 Task: Add a condition where "Channel Is not Facebook Post" in unsolved tickets in your groups.
Action: Mouse moved to (111, 394)
Screenshot: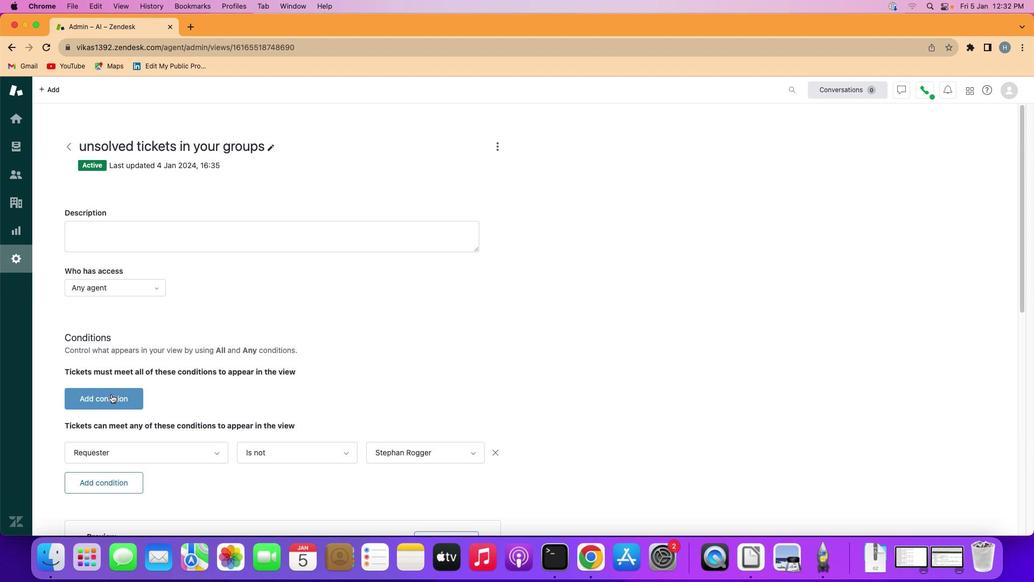 
Action: Mouse pressed left at (111, 394)
Screenshot: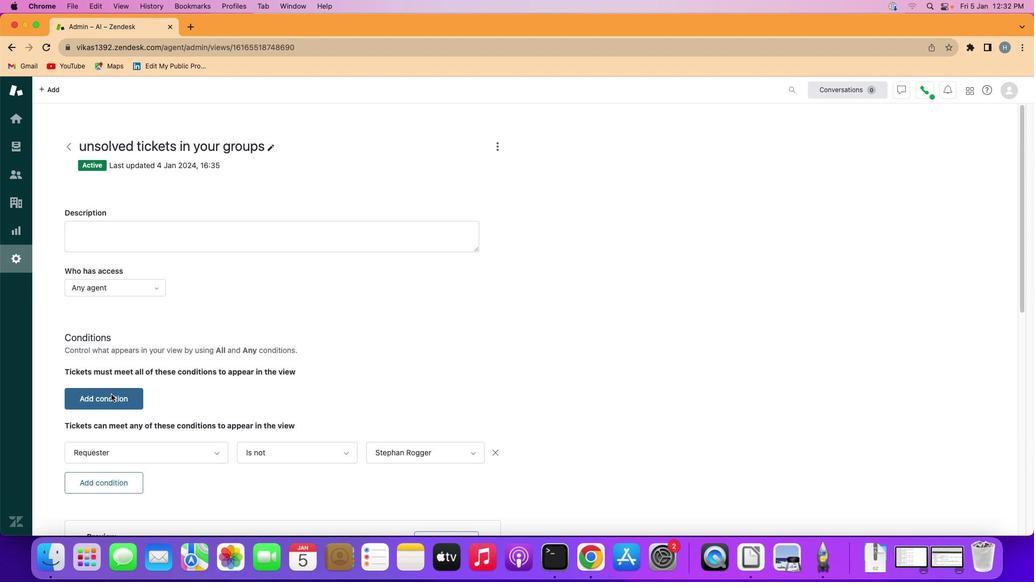 
Action: Mouse moved to (133, 395)
Screenshot: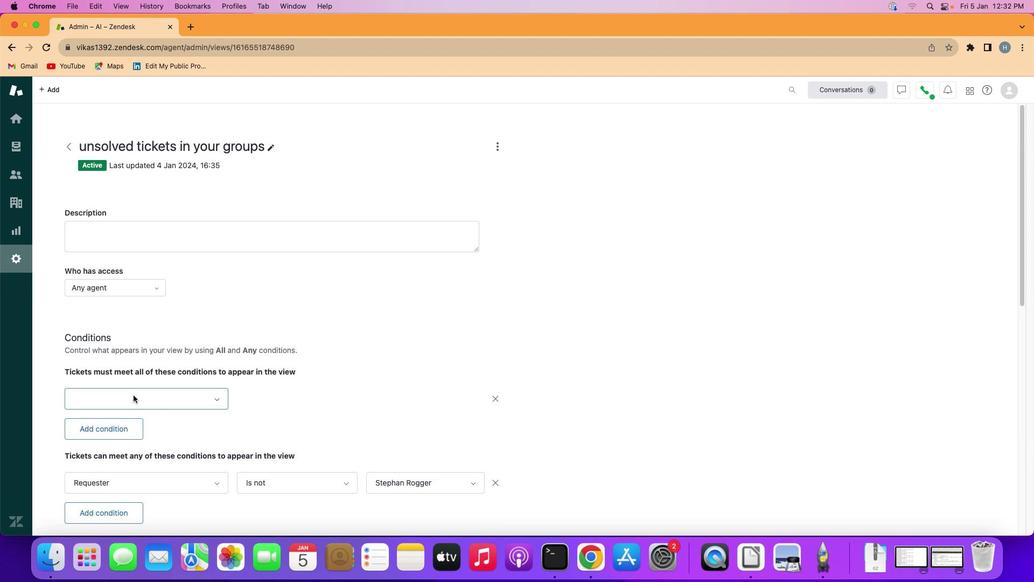 
Action: Mouse pressed left at (133, 395)
Screenshot: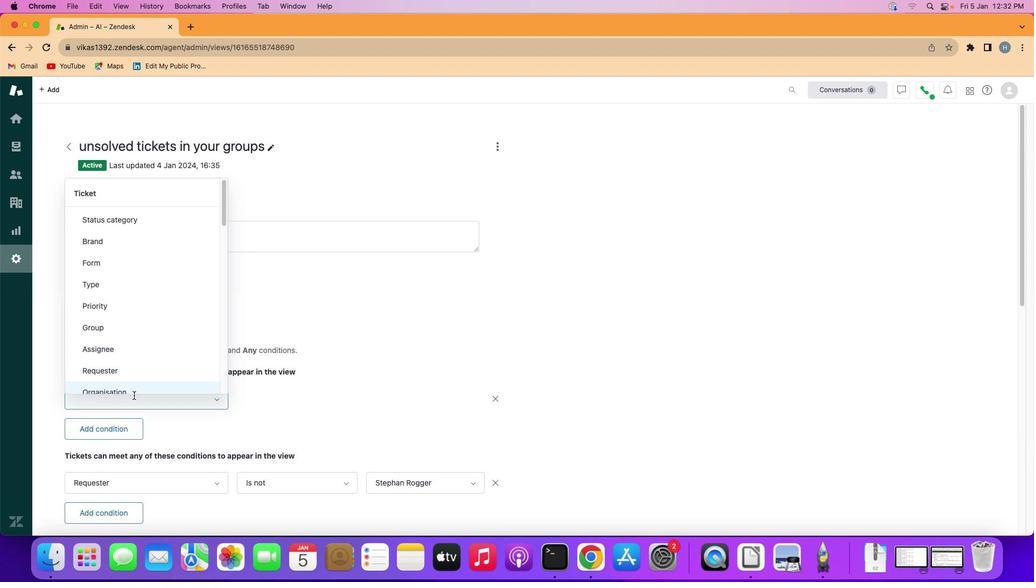 
Action: Mouse moved to (170, 288)
Screenshot: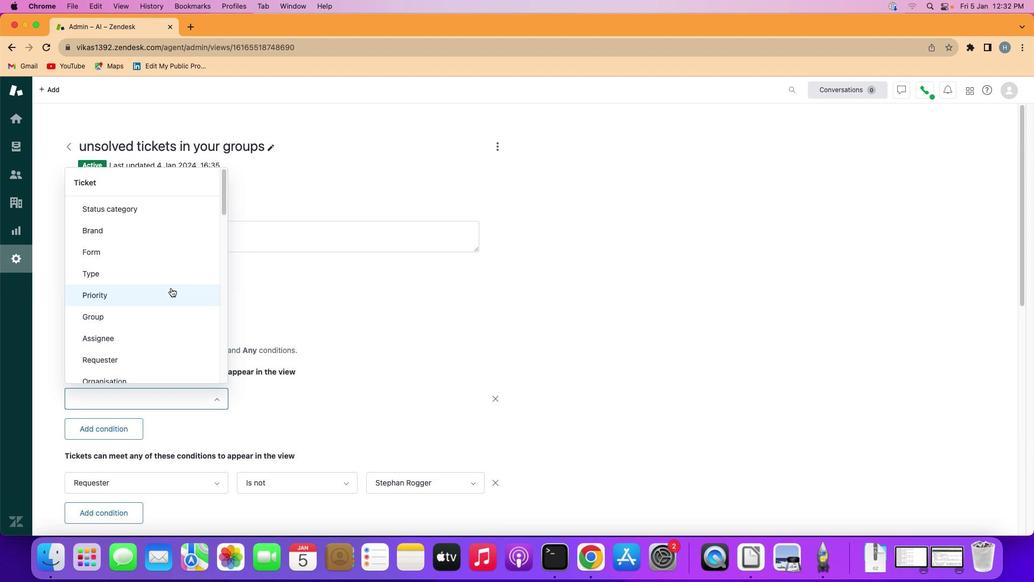 
Action: Mouse scrolled (170, 288) with delta (0, 0)
Screenshot: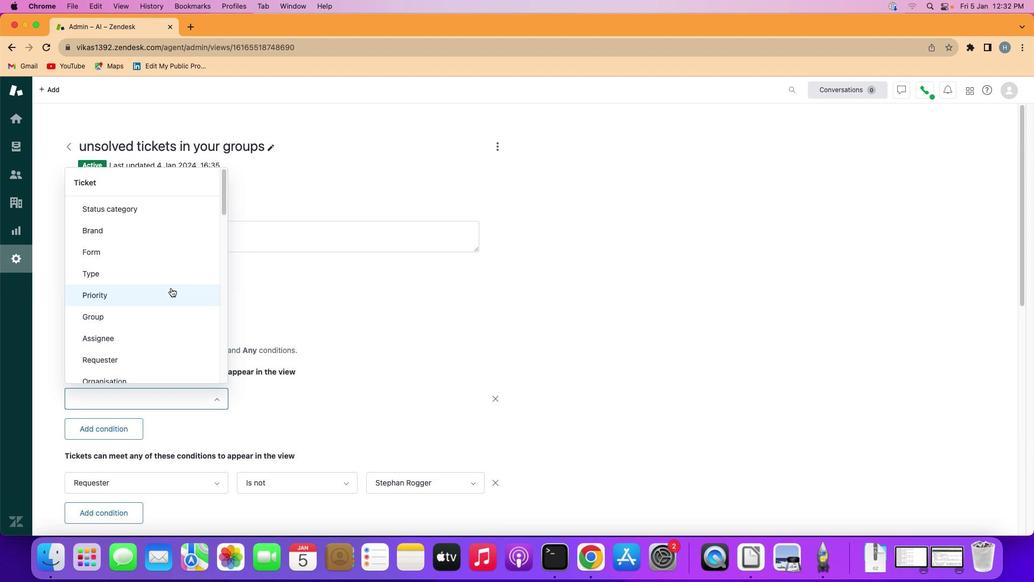
Action: Mouse scrolled (170, 288) with delta (0, 0)
Screenshot: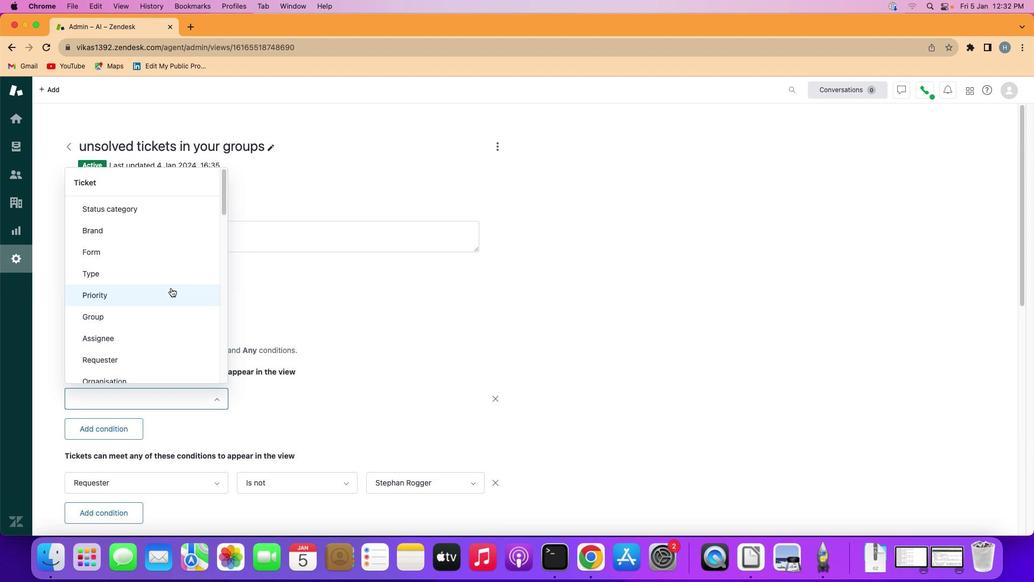 
Action: Mouse scrolled (170, 288) with delta (0, 0)
Screenshot: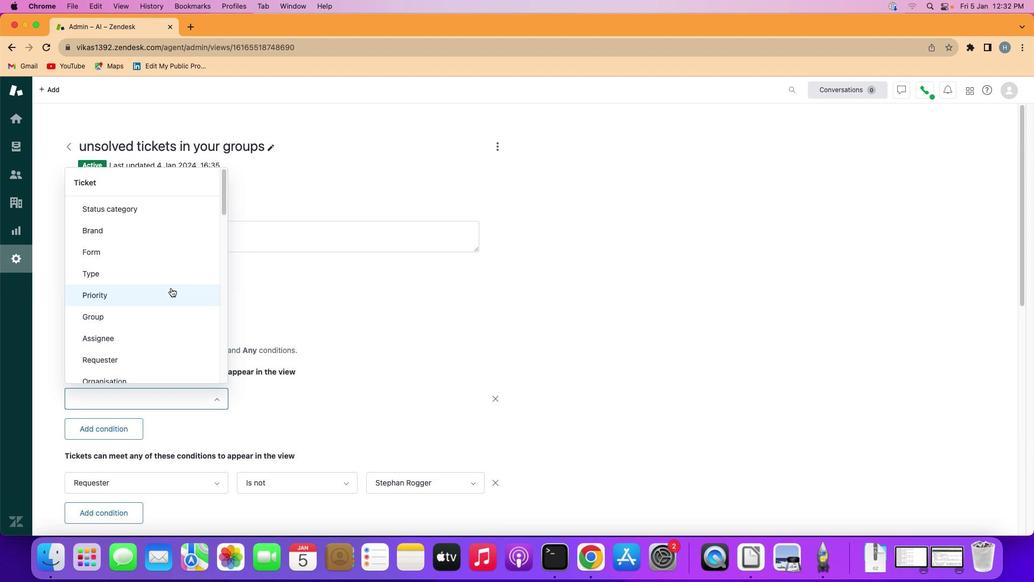 
Action: Mouse scrolled (170, 288) with delta (0, -1)
Screenshot: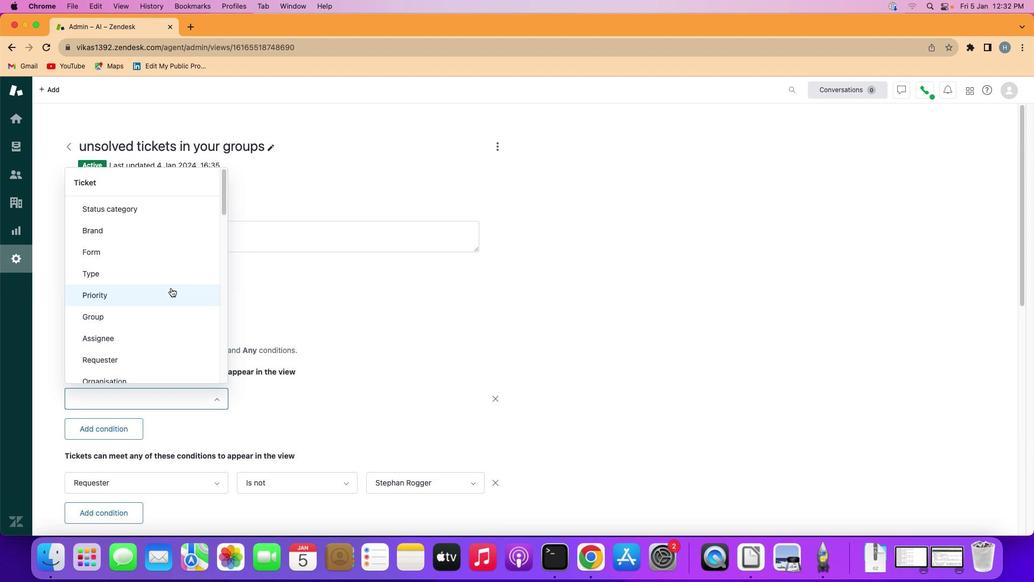
Action: Mouse moved to (171, 288)
Screenshot: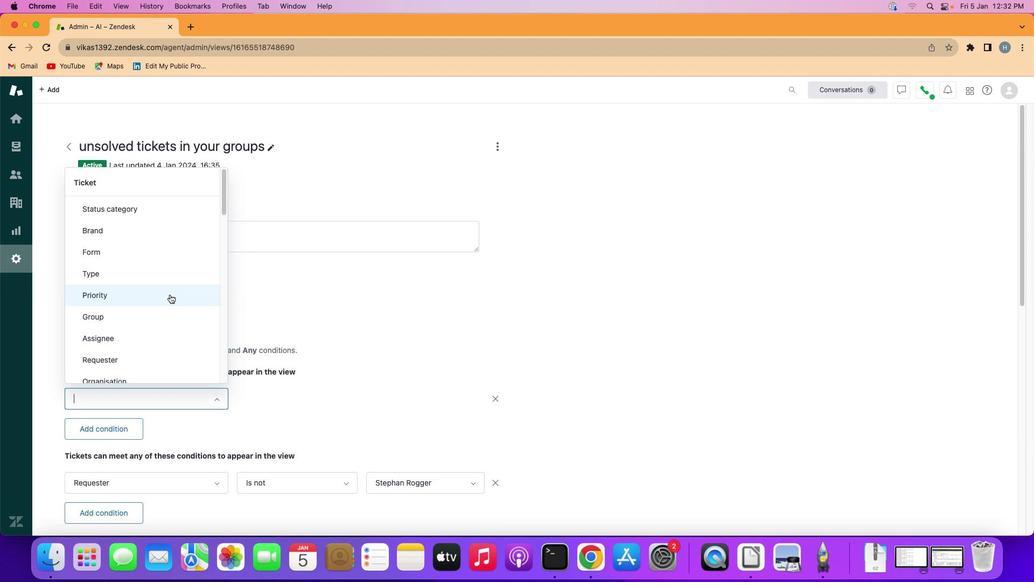 
Action: Mouse scrolled (171, 288) with delta (0, 0)
Screenshot: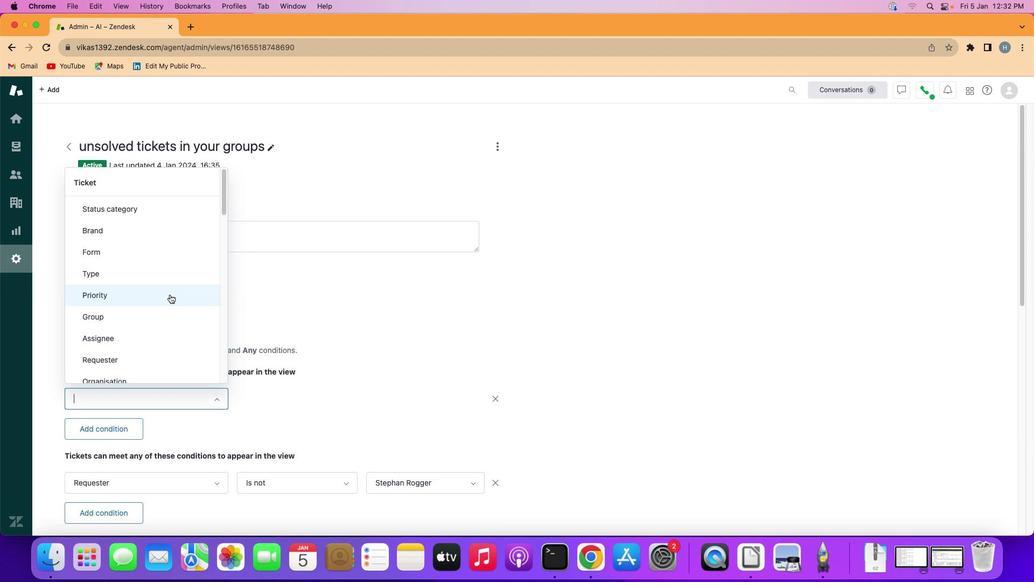 
Action: Mouse moved to (148, 322)
Screenshot: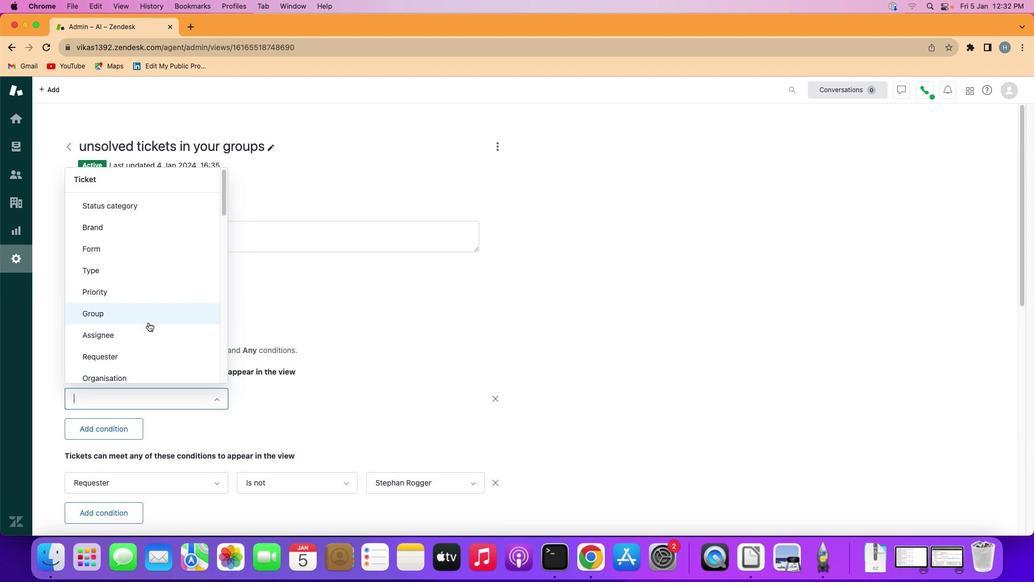 
Action: Mouse scrolled (148, 322) with delta (0, 0)
Screenshot: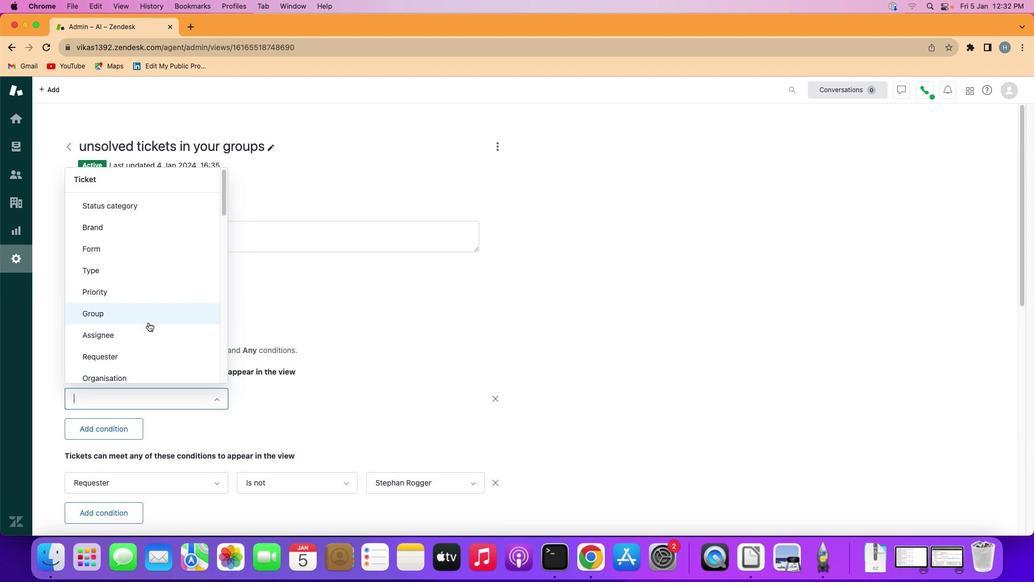 
Action: Mouse scrolled (148, 322) with delta (0, 0)
Screenshot: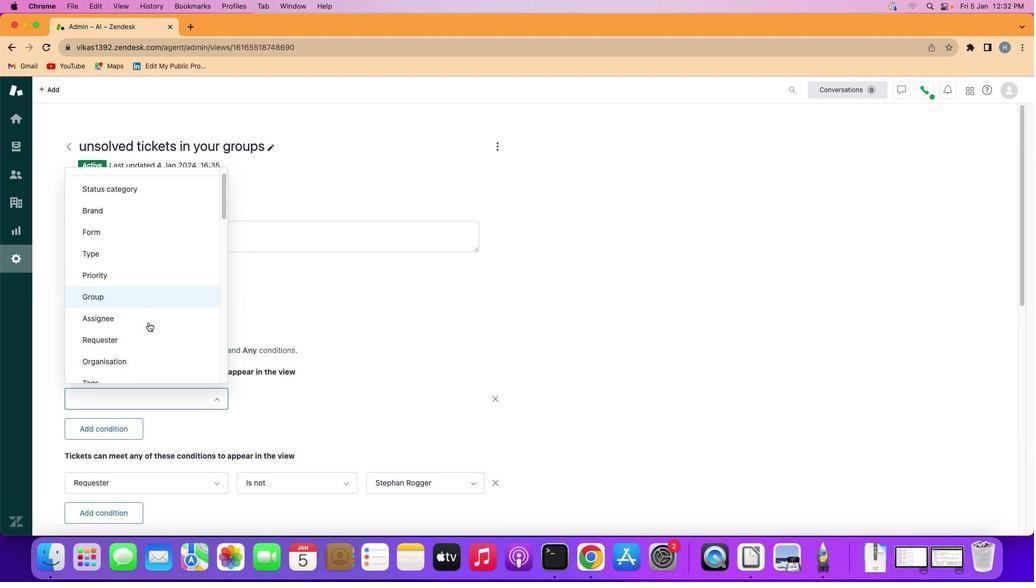
Action: Mouse scrolled (148, 322) with delta (0, 0)
Screenshot: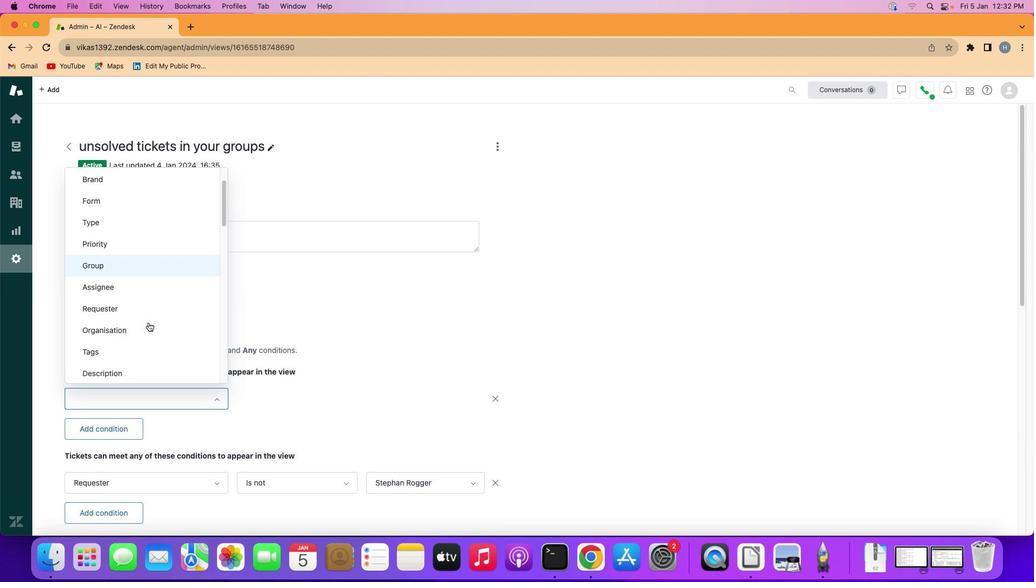 
Action: Mouse scrolled (148, 322) with delta (0, 0)
Screenshot: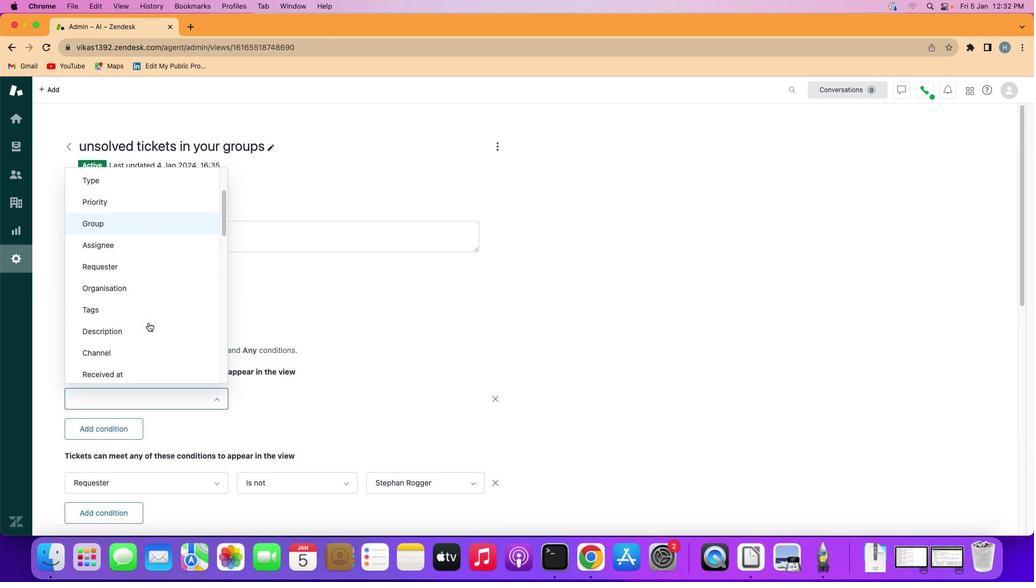 
Action: Mouse moved to (147, 337)
Screenshot: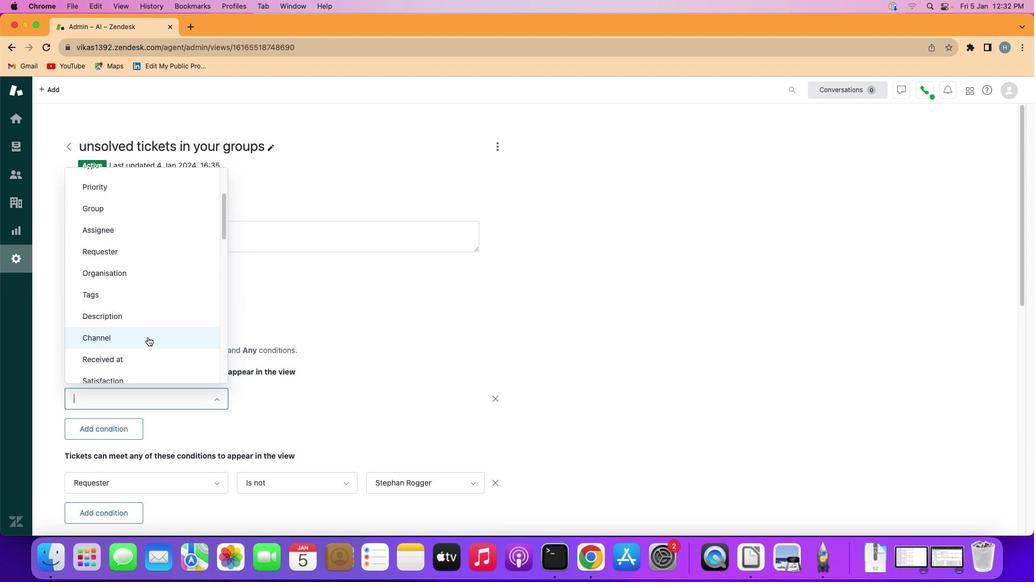 
Action: Mouse pressed left at (147, 337)
Screenshot: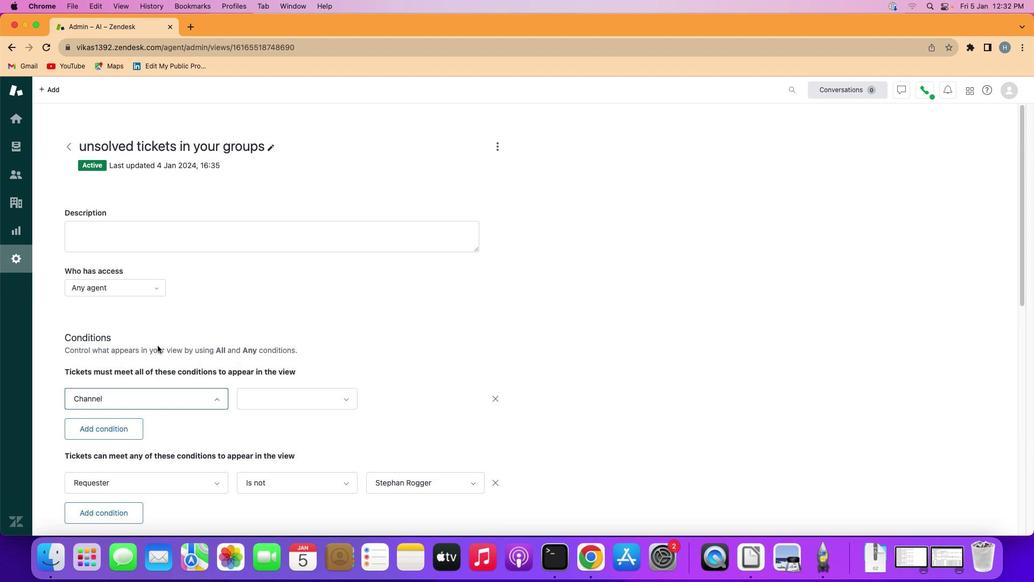 
Action: Mouse moved to (300, 405)
Screenshot: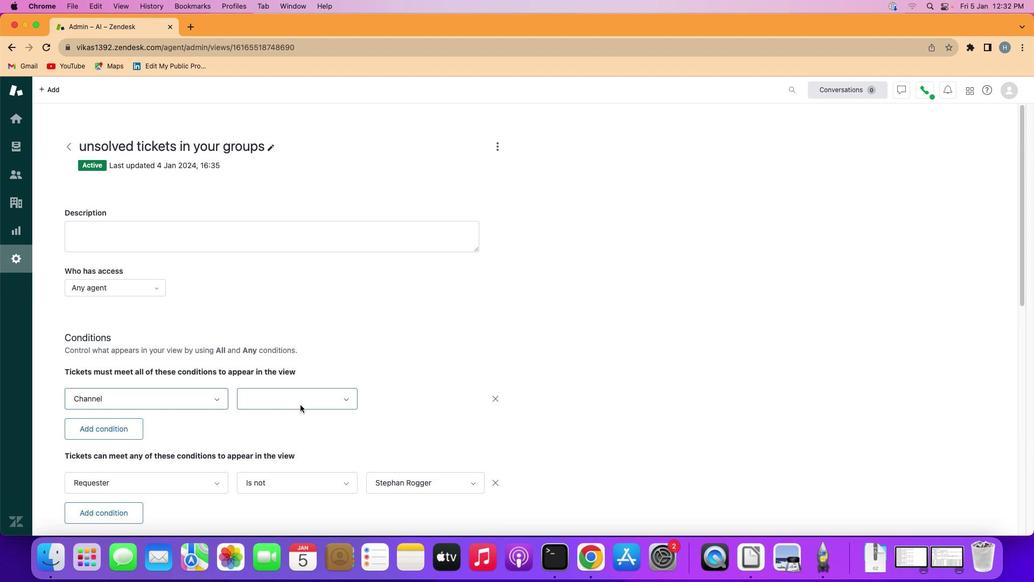 
Action: Mouse pressed left at (300, 405)
Screenshot: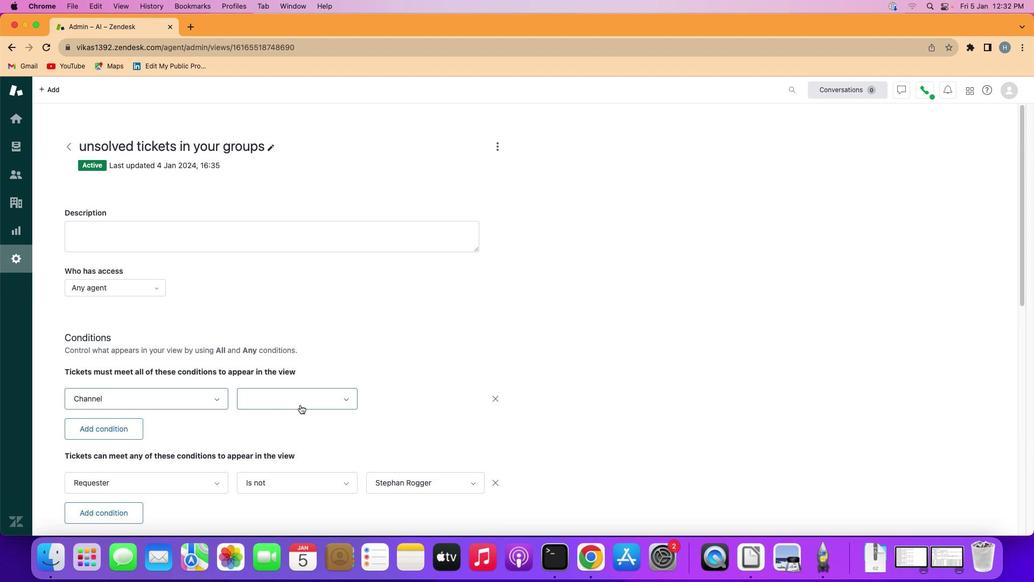 
Action: Mouse moved to (292, 445)
Screenshot: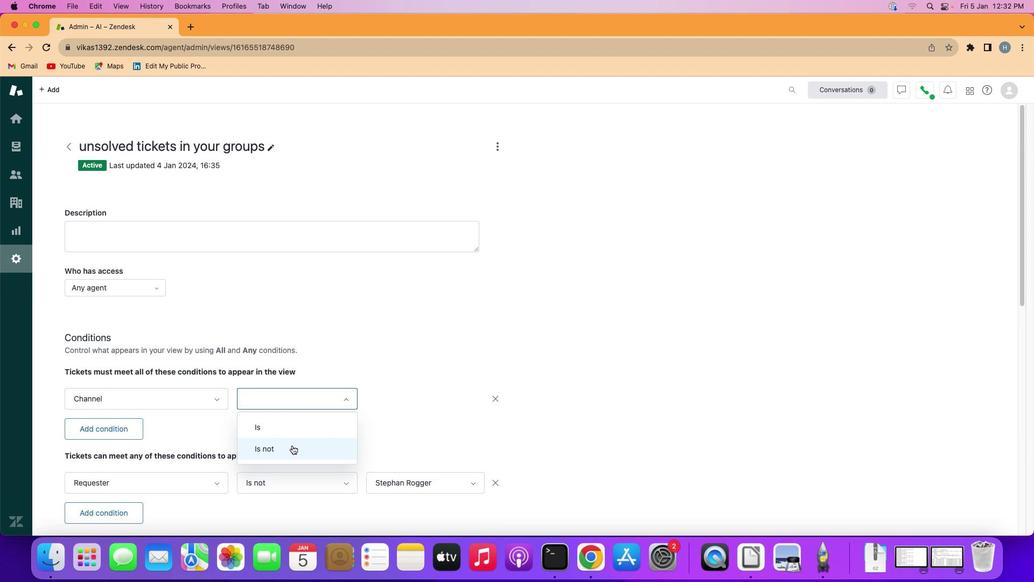 
Action: Mouse pressed left at (292, 445)
Screenshot: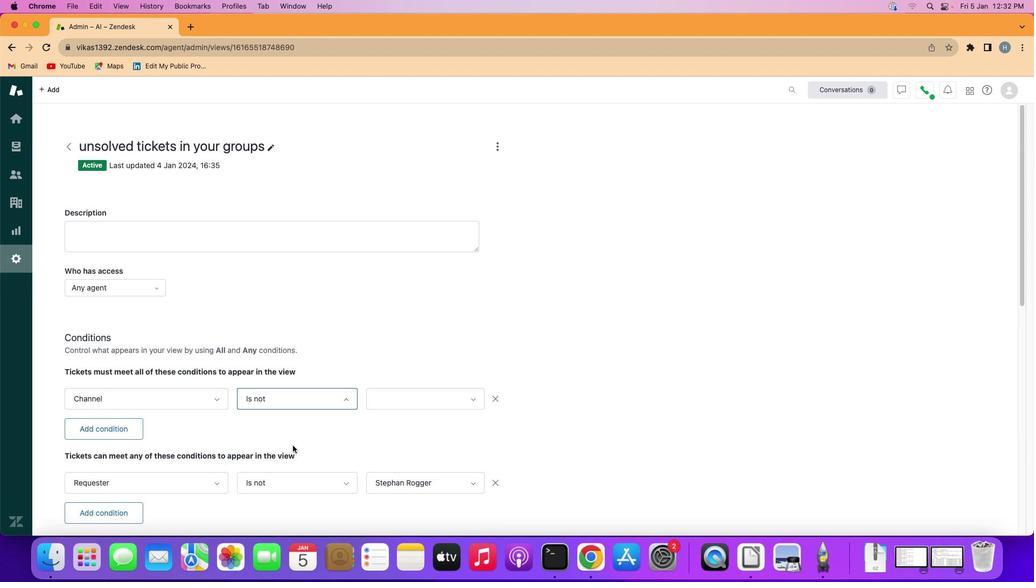 
Action: Mouse moved to (430, 398)
Screenshot: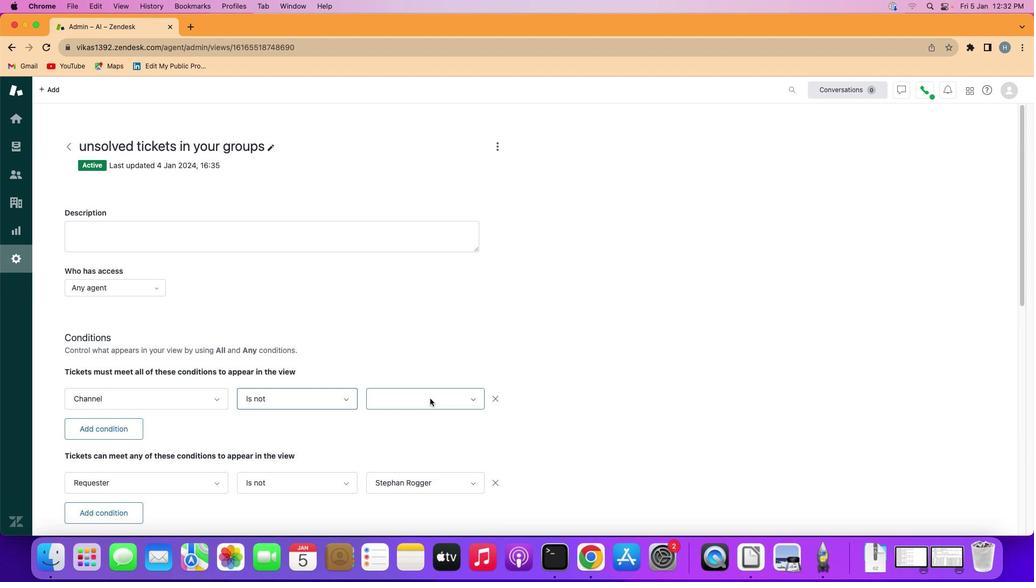 
Action: Mouse pressed left at (430, 398)
Screenshot: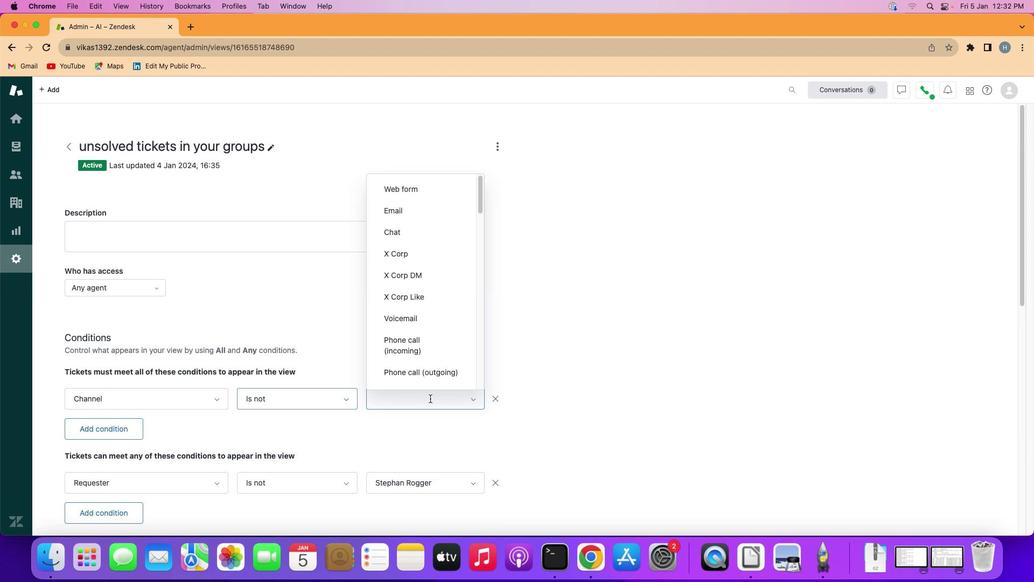 
Action: Mouse moved to (424, 312)
Screenshot: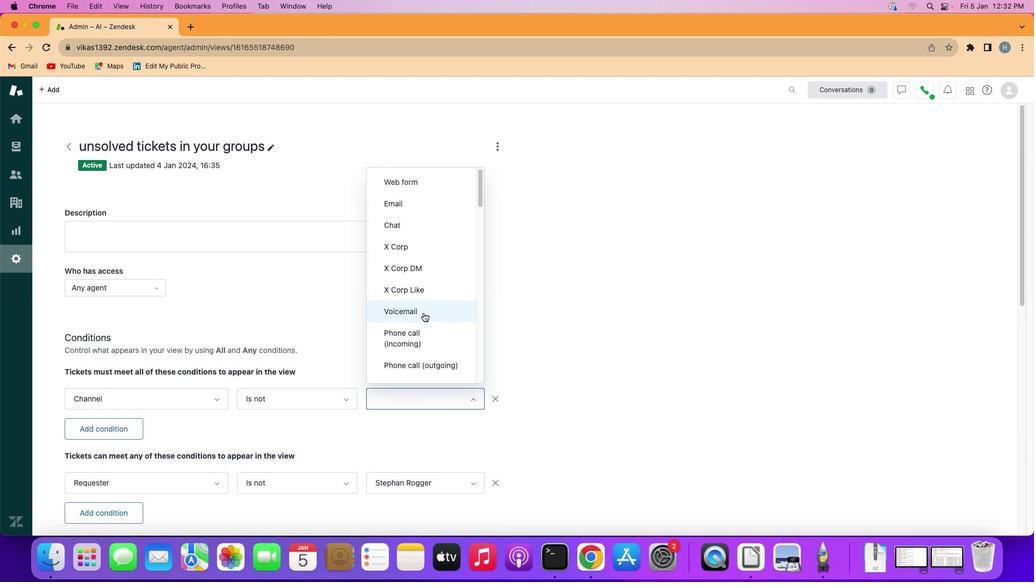 
Action: Mouse scrolled (424, 312) with delta (0, 0)
Screenshot: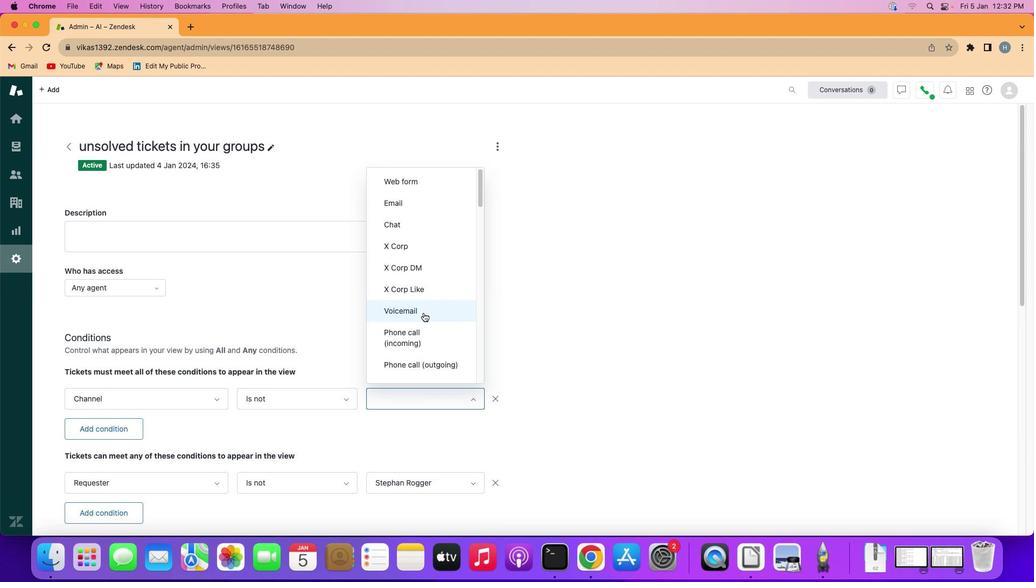 
Action: Mouse scrolled (424, 312) with delta (0, 0)
Screenshot: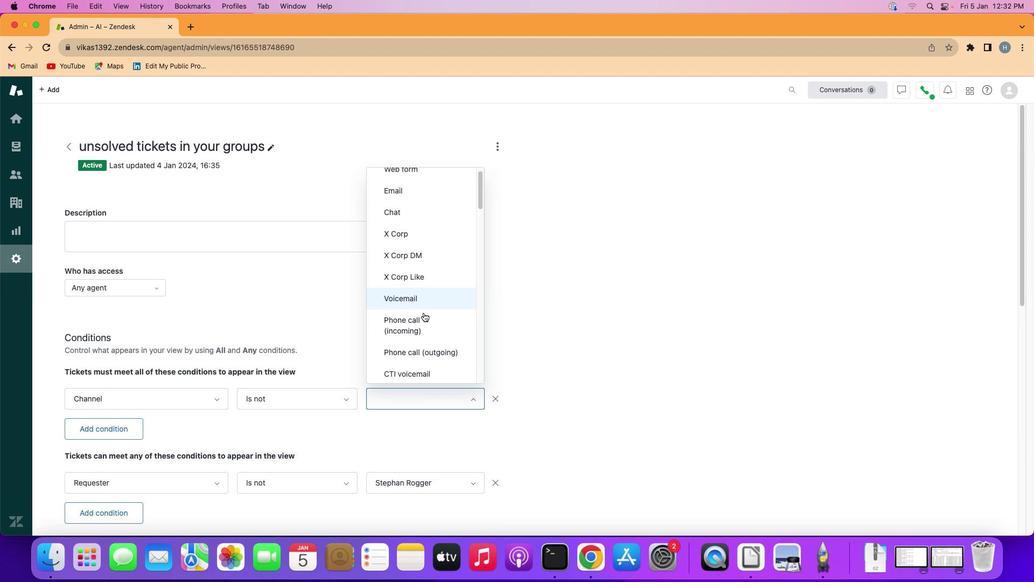 
Action: Mouse scrolled (424, 312) with delta (0, 0)
Screenshot: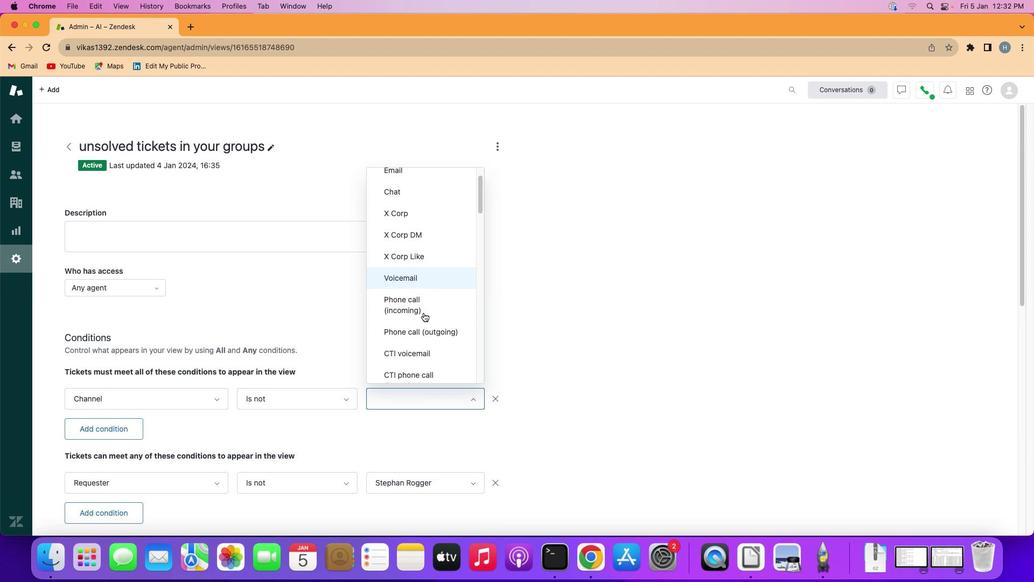 
Action: Mouse scrolled (424, 312) with delta (0, 0)
Screenshot: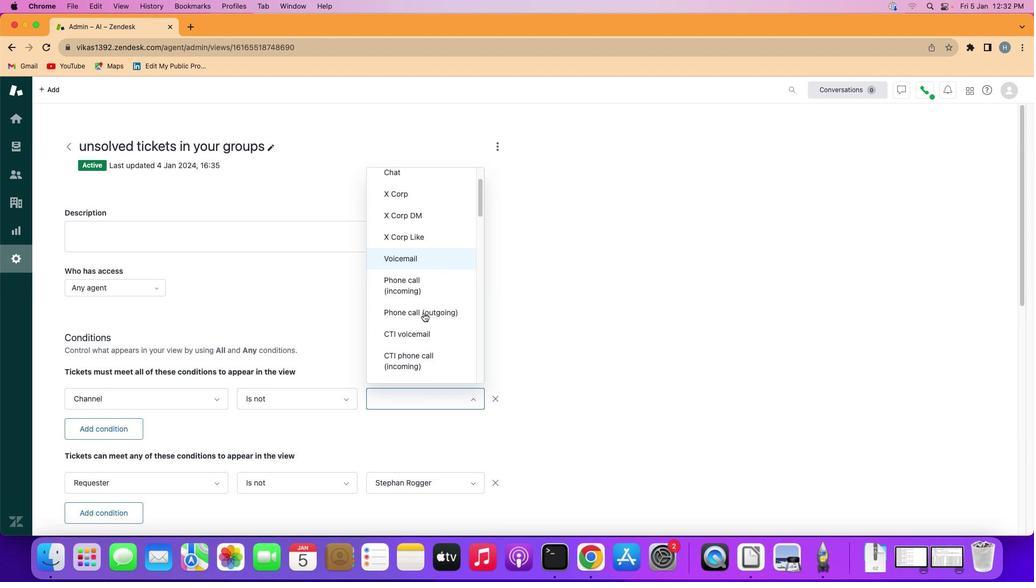 
Action: Mouse scrolled (424, 312) with delta (0, 0)
Screenshot: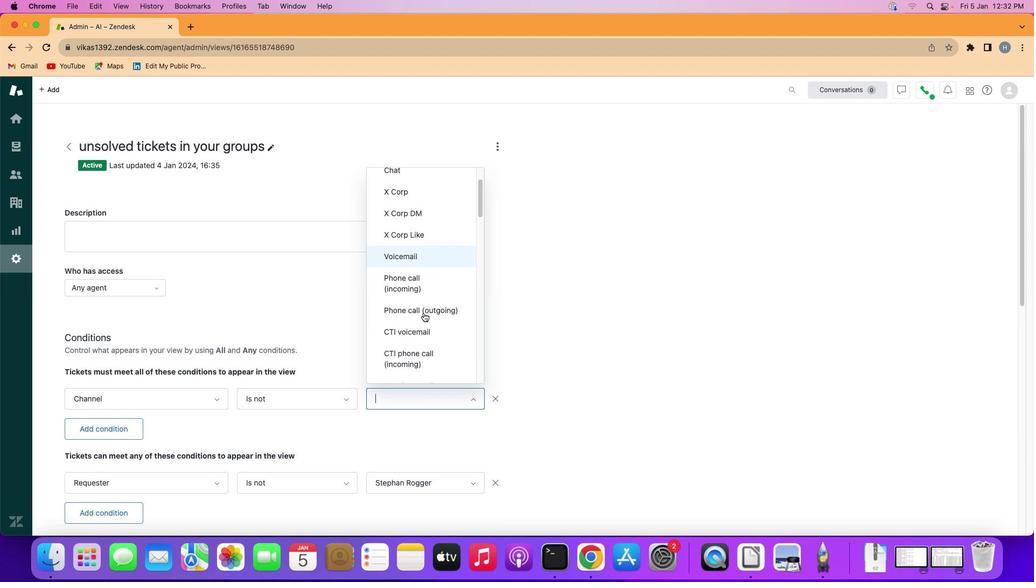 
Action: Mouse moved to (424, 312)
Screenshot: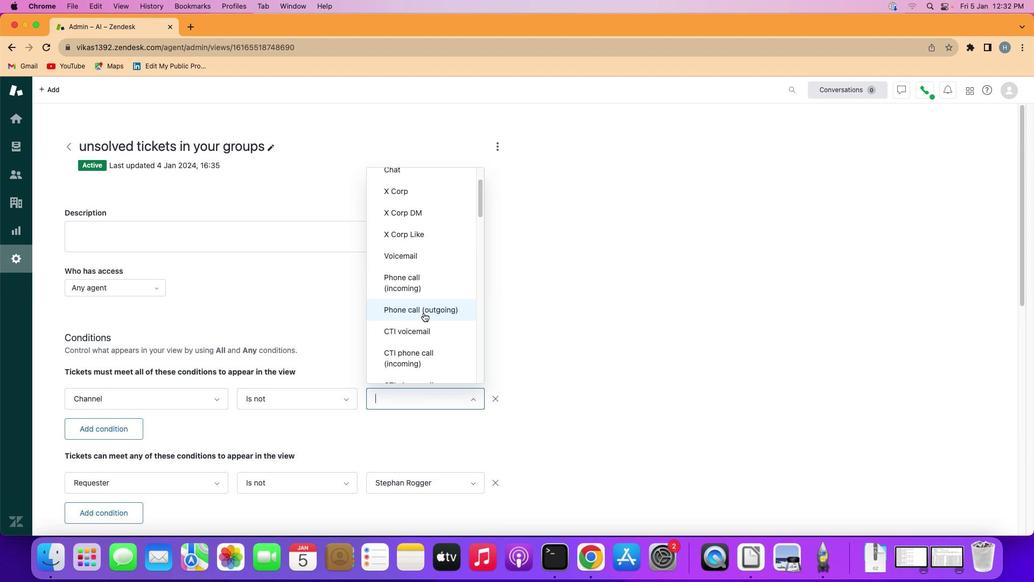 
Action: Mouse scrolled (424, 312) with delta (0, 0)
Screenshot: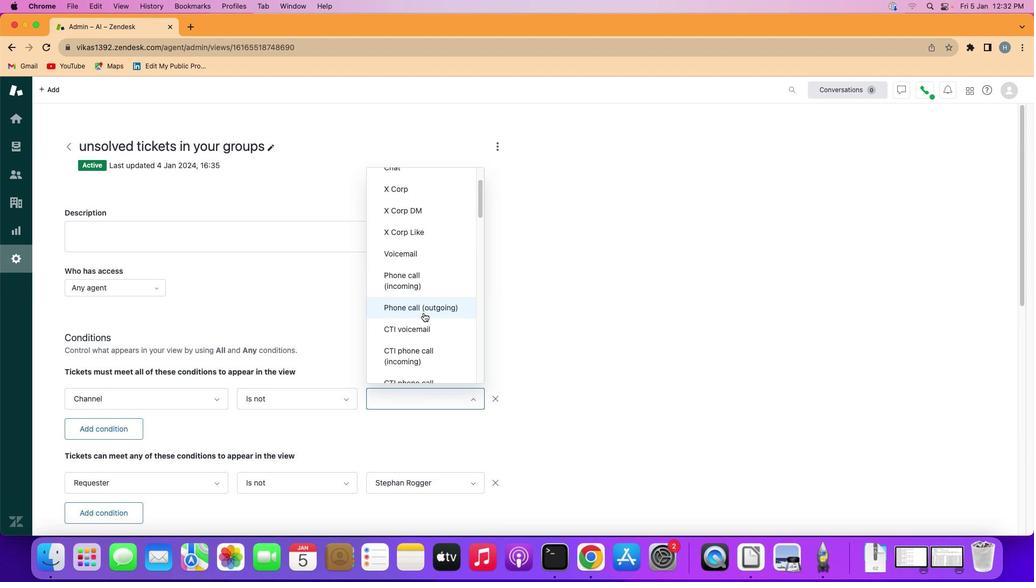 
Action: Mouse scrolled (424, 312) with delta (0, 0)
Screenshot: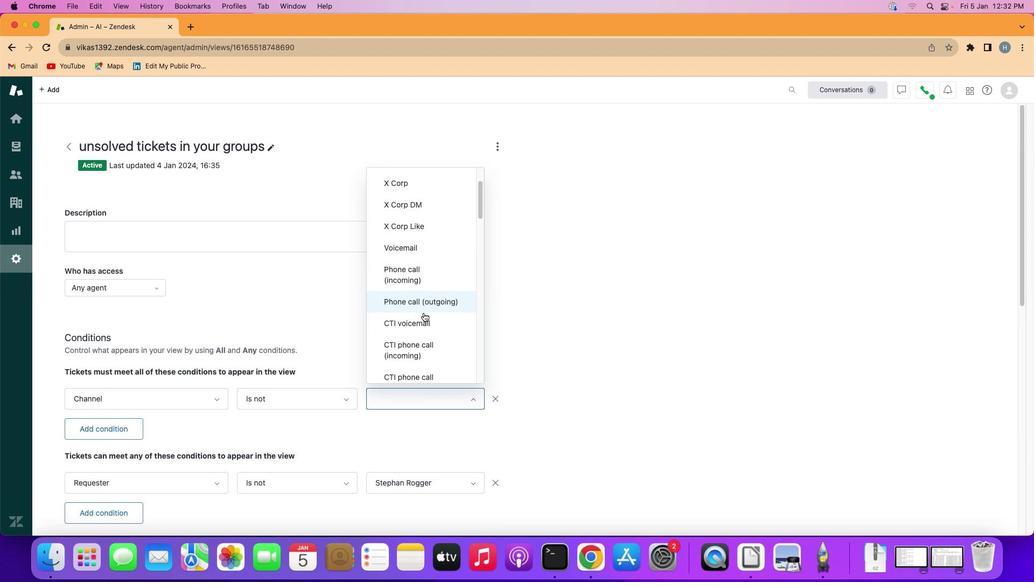 
Action: Mouse scrolled (424, 312) with delta (0, 0)
Screenshot: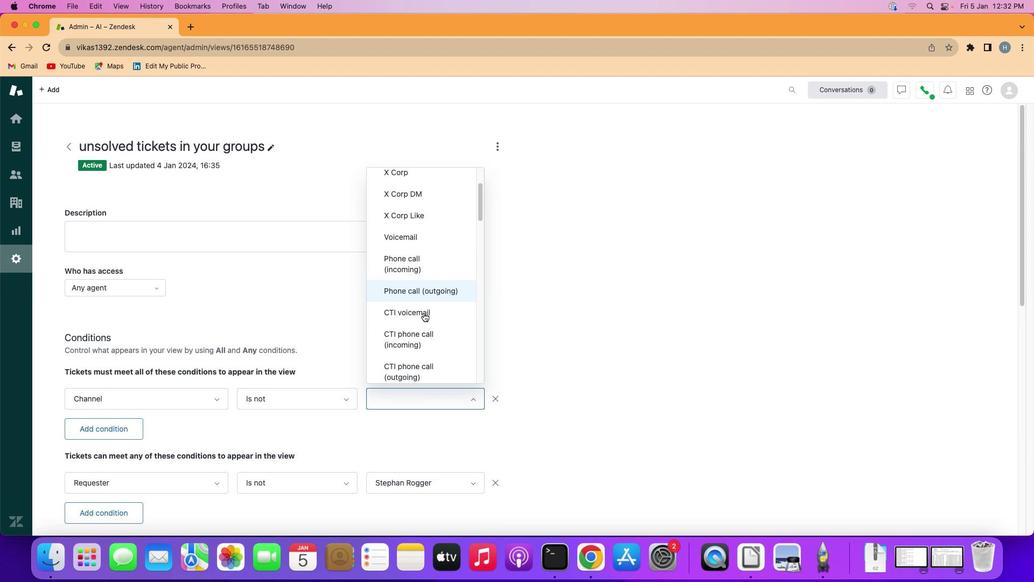 
Action: Mouse scrolled (424, 312) with delta (0, 0)
Screenshot: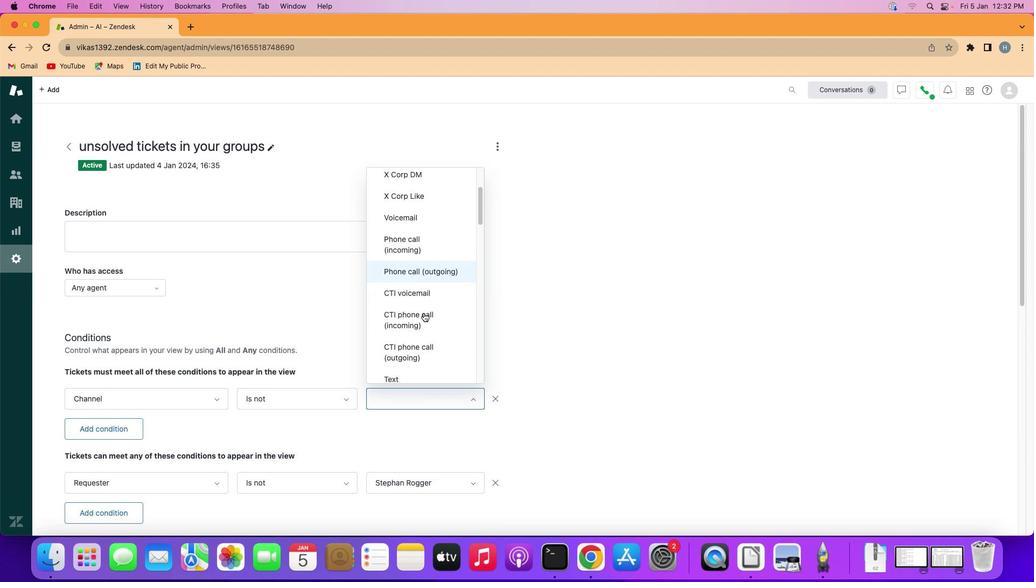
Action: Mouse scrolled (424, 312) with delta (0, 0)
Screenshot: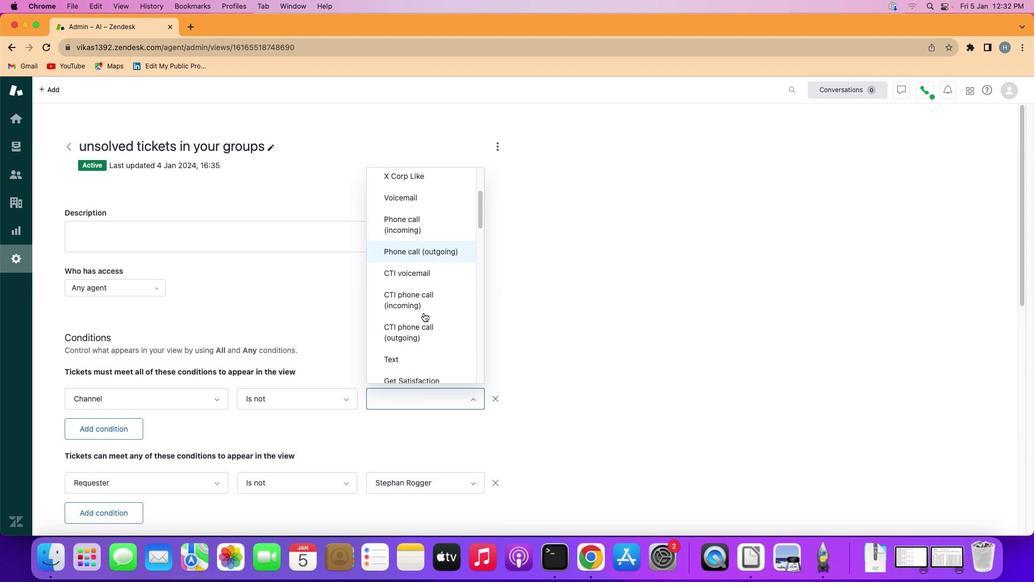 
Action: Mouse scrolled (424, 312) with delta (0, 0)
Screenshot: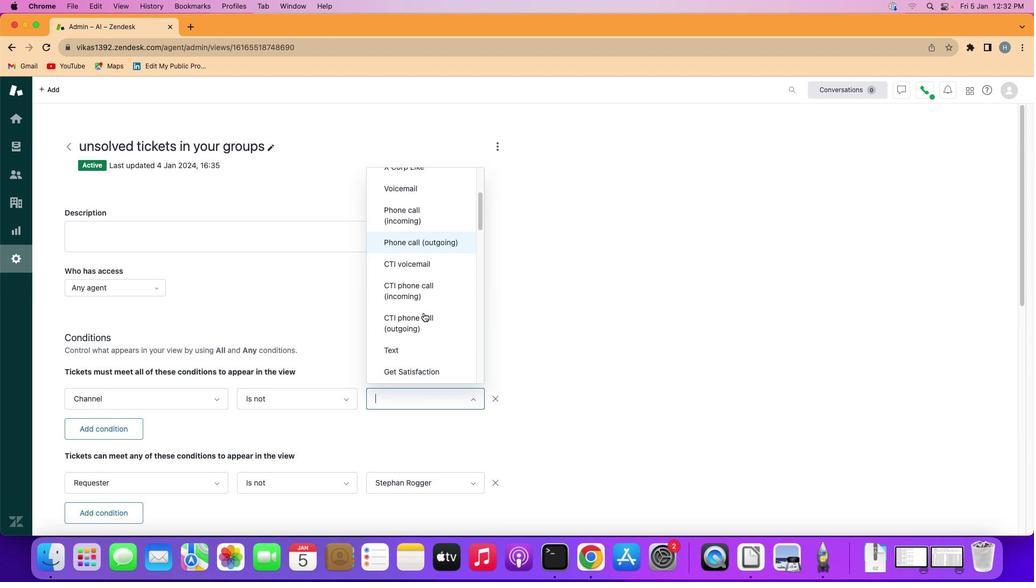 
Action: Mouse scrolled (424, 312) with delta (0, 0)
Screenshot: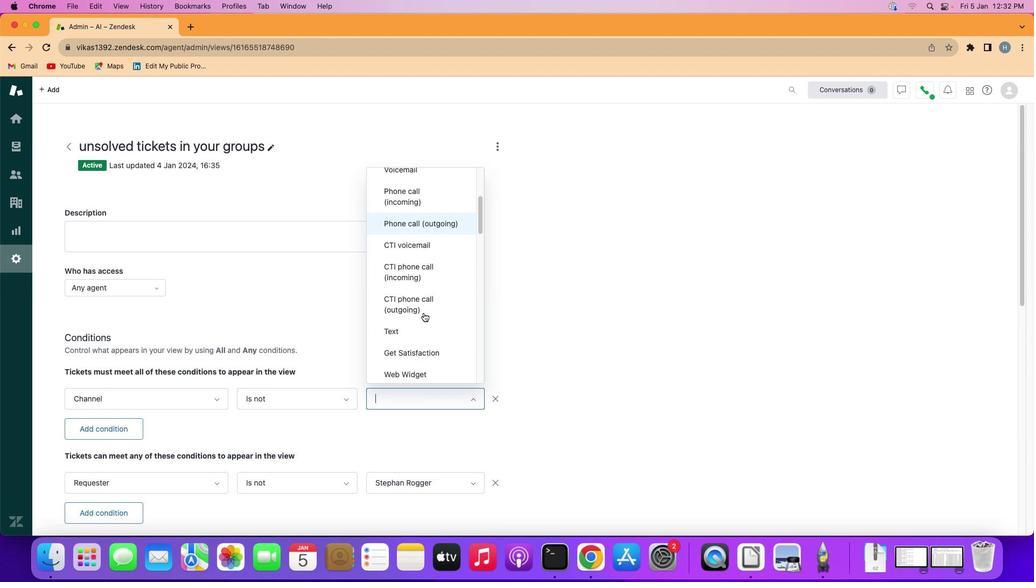 
Action: Mouse scrolled (424, 312) with delta (0, 0)
Screenshot: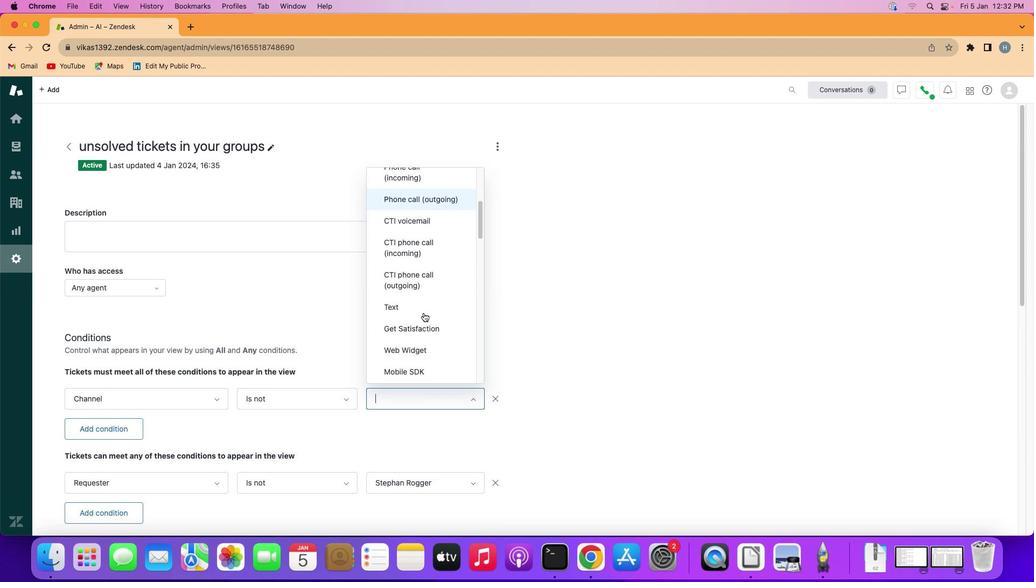 
Action: Mouse scrolled (424, 312) with delta (0, 0)
Screenshot: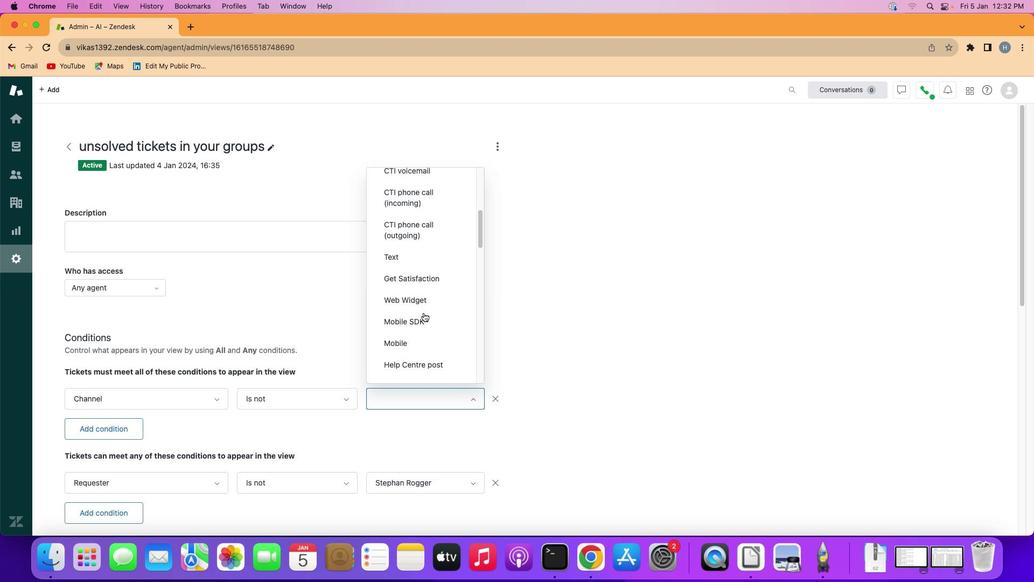 
Action: Mouse scrolled (424, 312) with delta (0, 0)
Screenshot: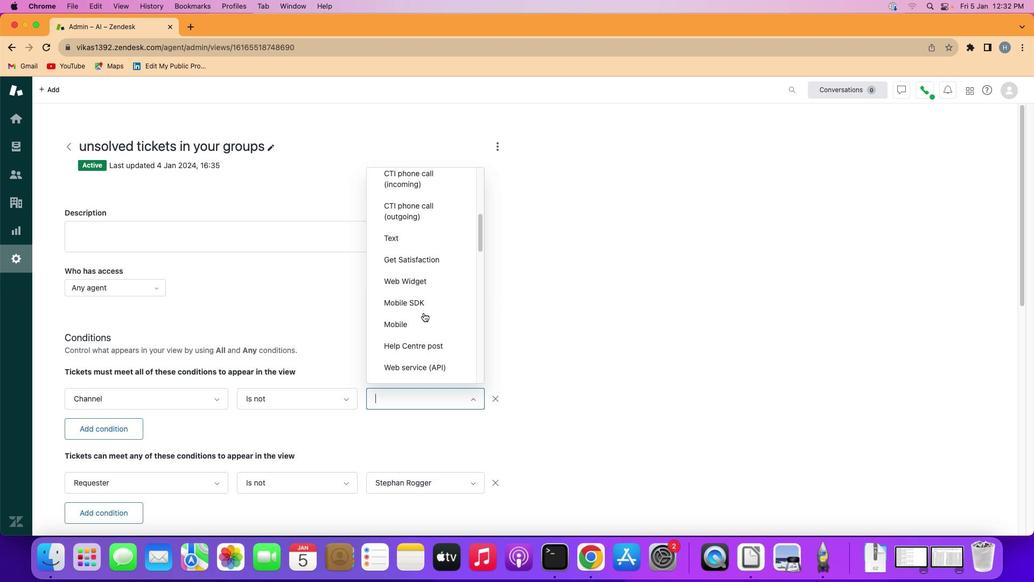
Action: Mouse scrolled (424, 312) with delta (0, 0)
Screenshot: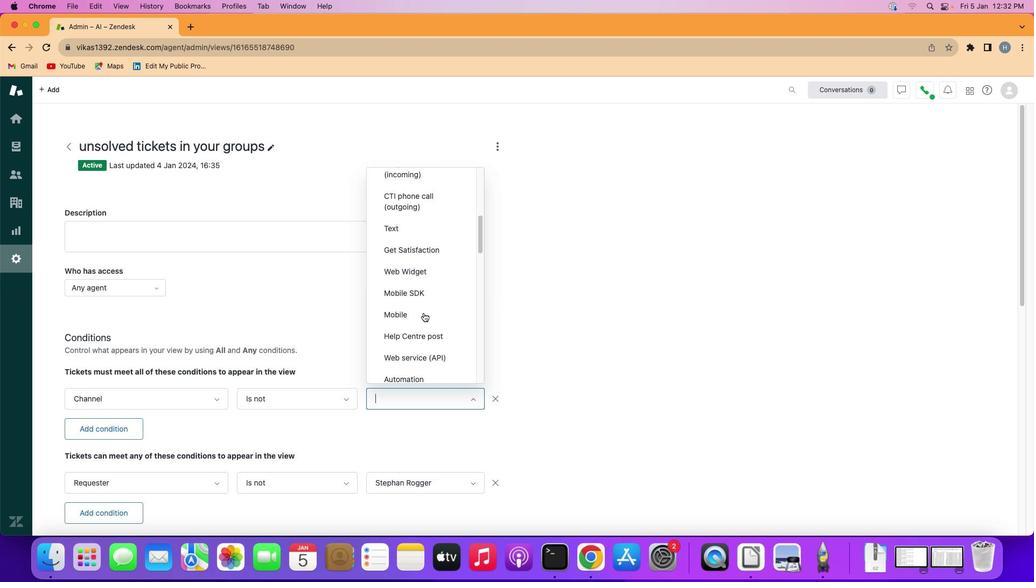 
Action: Mouse scrolled (424, 312) with delta (0, 0)
Screenshot: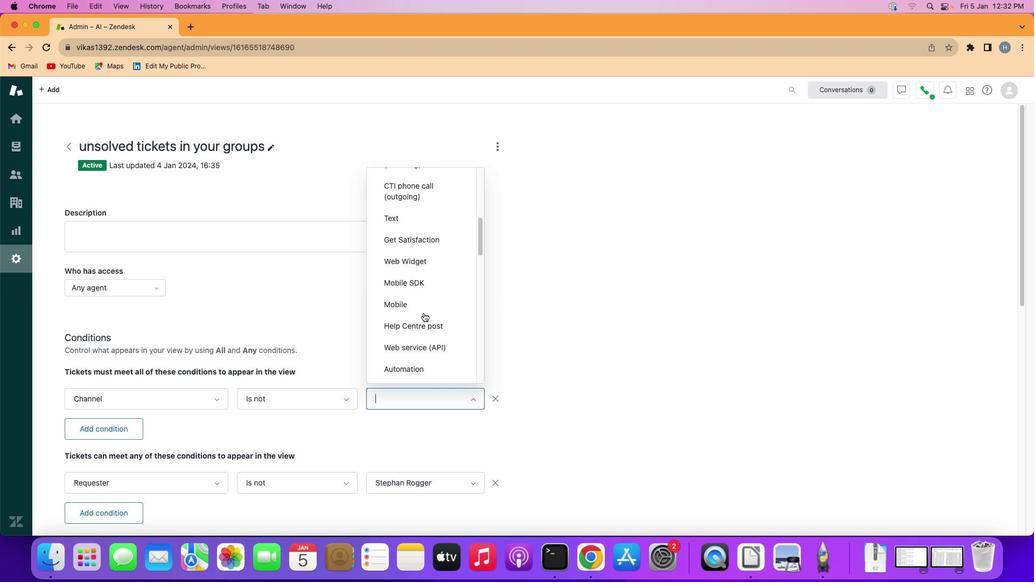 
Action: Mouse scrolled (424, 312) with delta (0, 0)
Screenshot: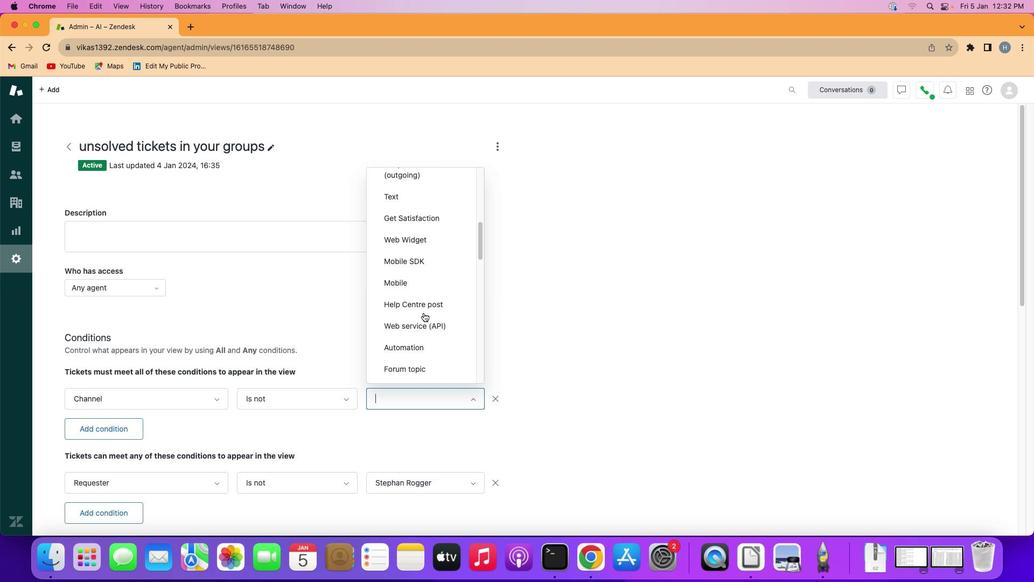 
Action: Mouse scrolled (424, 312) with delta (0, 0)
Screenshot: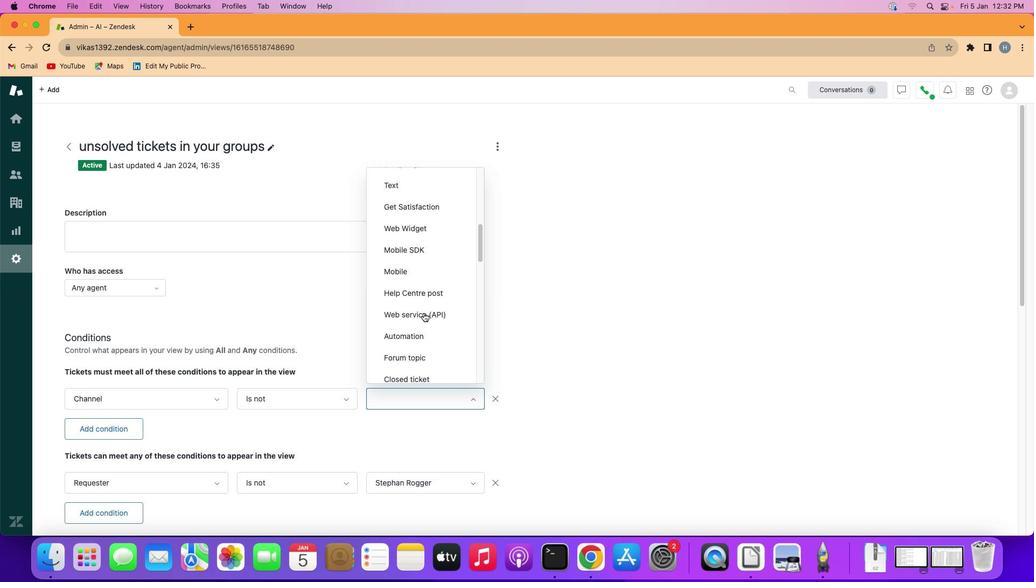 
Action: Mouse scrolled (424, 312) with delta (0, 0)
Screenshot: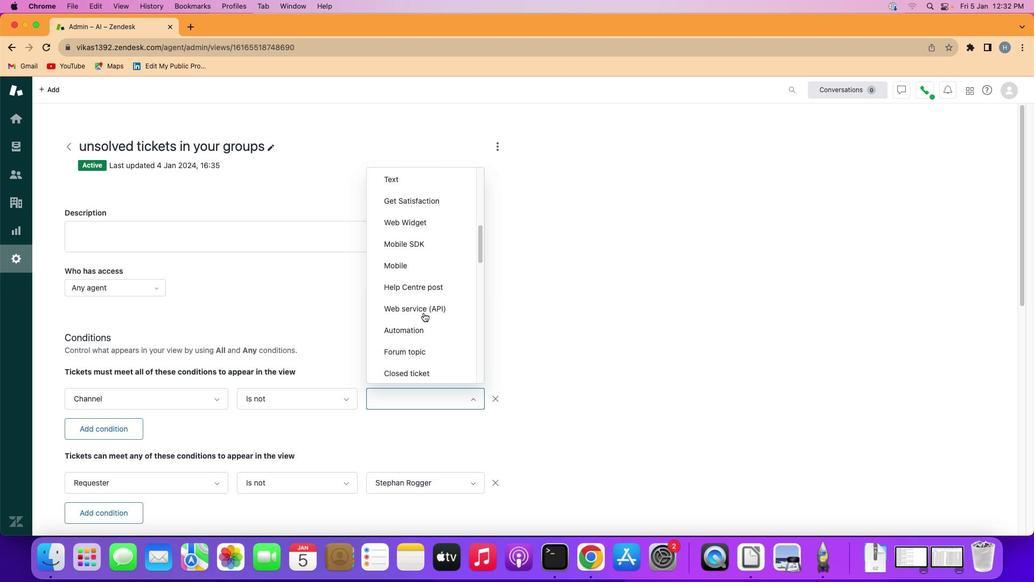 
Action: Mouse scrolled (424, 312) with delta (0, 0)
Screenshot: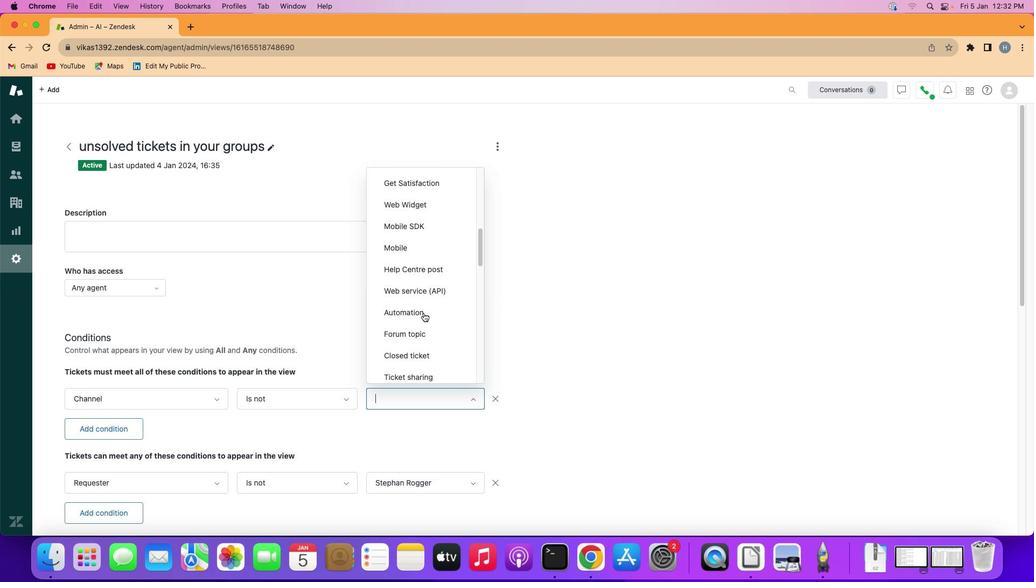 
Action: Mouse scrolled (424, 312) with delta (0, 0)
Screenshot: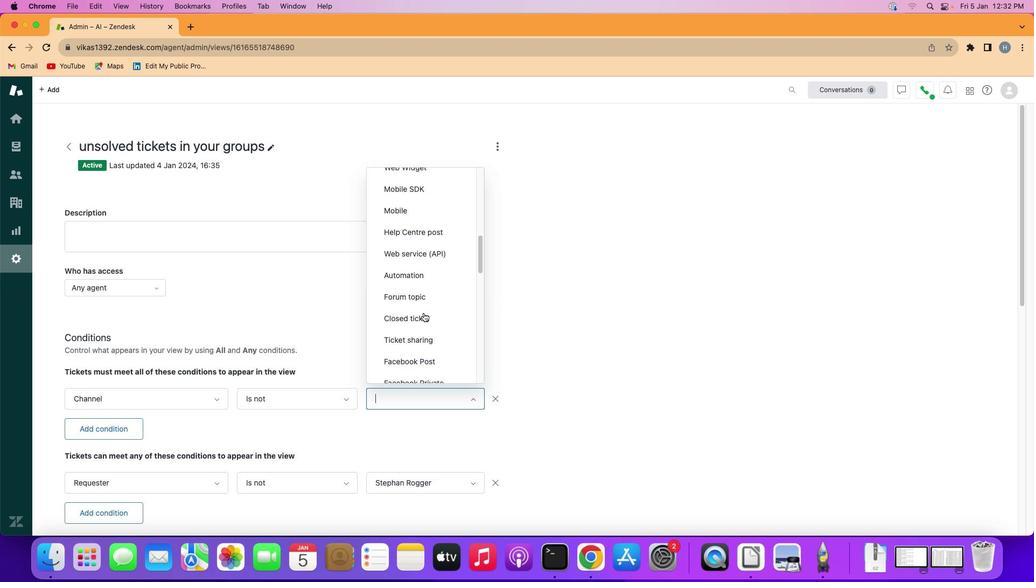 
Action: Mouse scrolled (424, 312) with delta (0, 0)
Screenshot: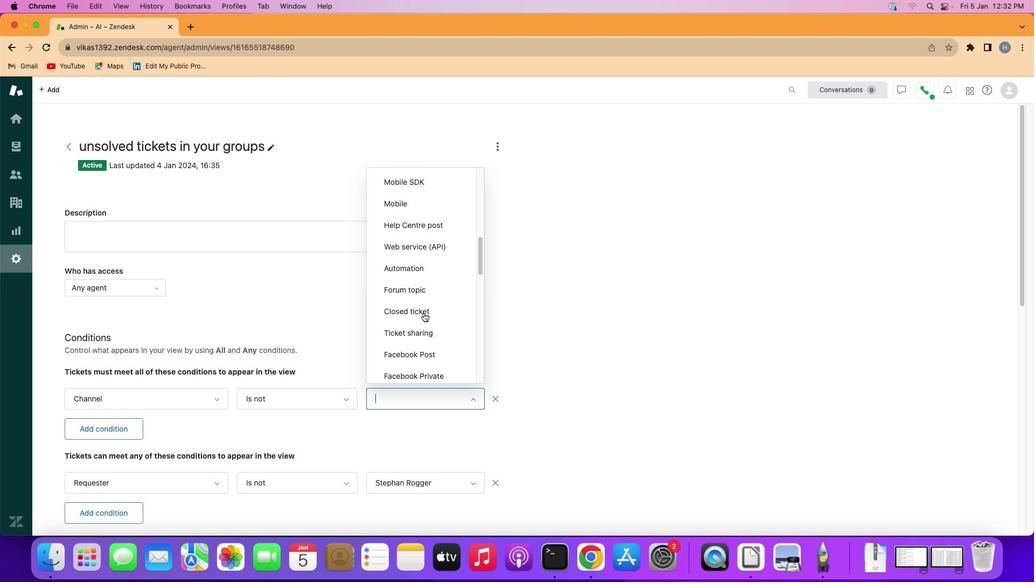 
Action: Mouse moved to (424, 313)
Screenshot: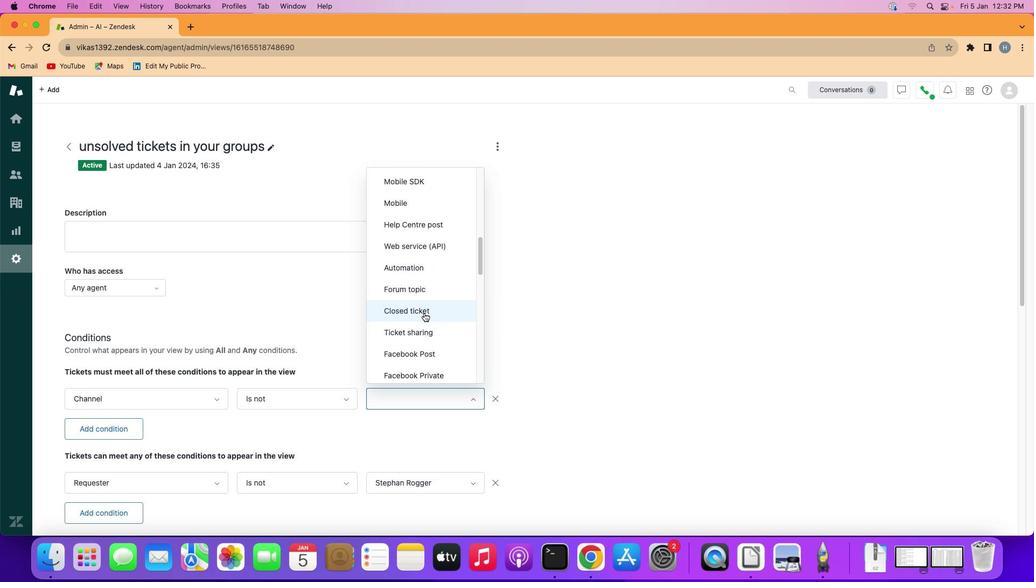 
Action: Mouse scrolled (424, 313) with delta (0, 0)
Screenshot: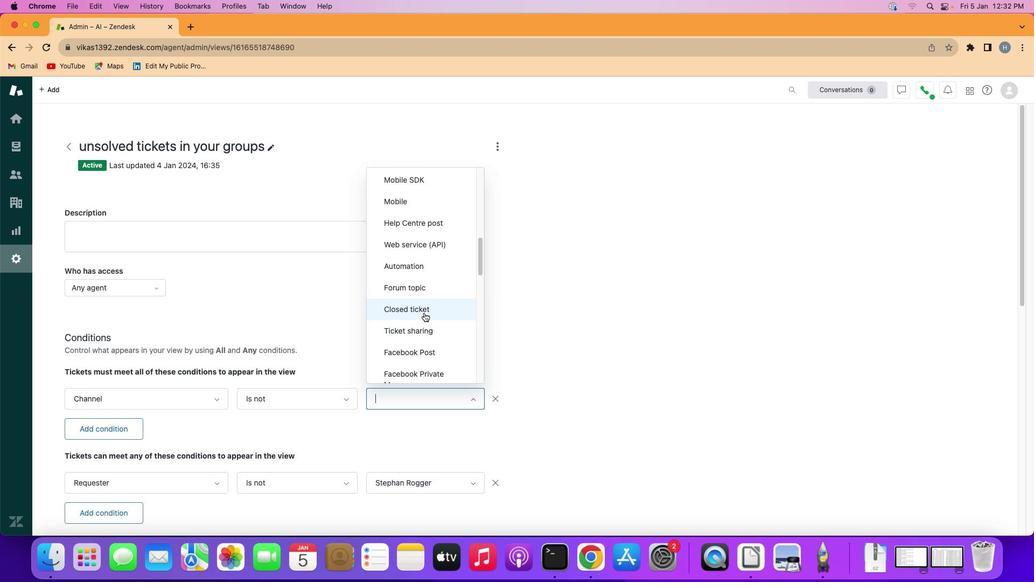 
Action: Mouse scrolled (424, 313) with delta (0, 0)
Screenshot: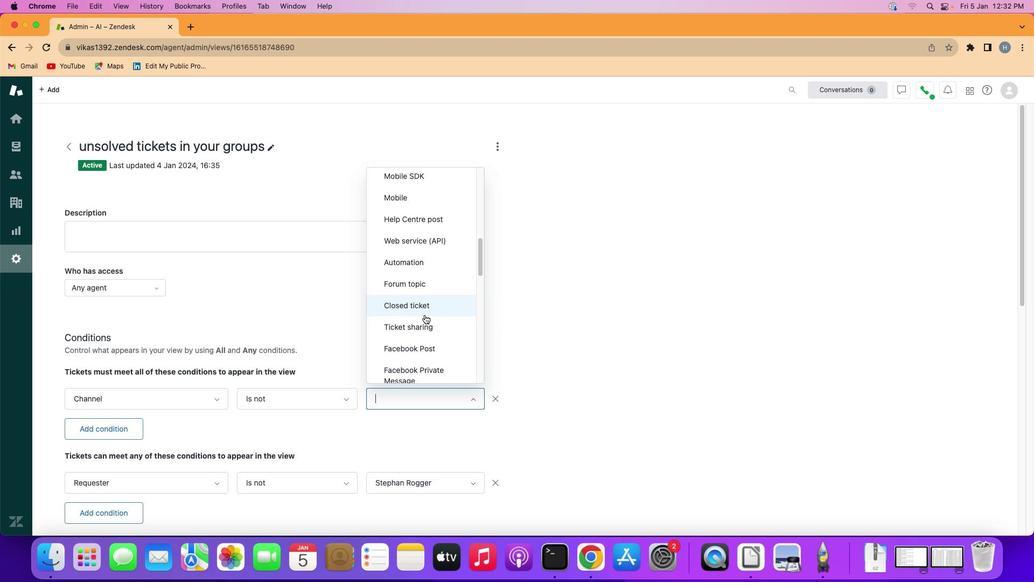 
Action: Mouse moved to (421, 344)
Screenshot: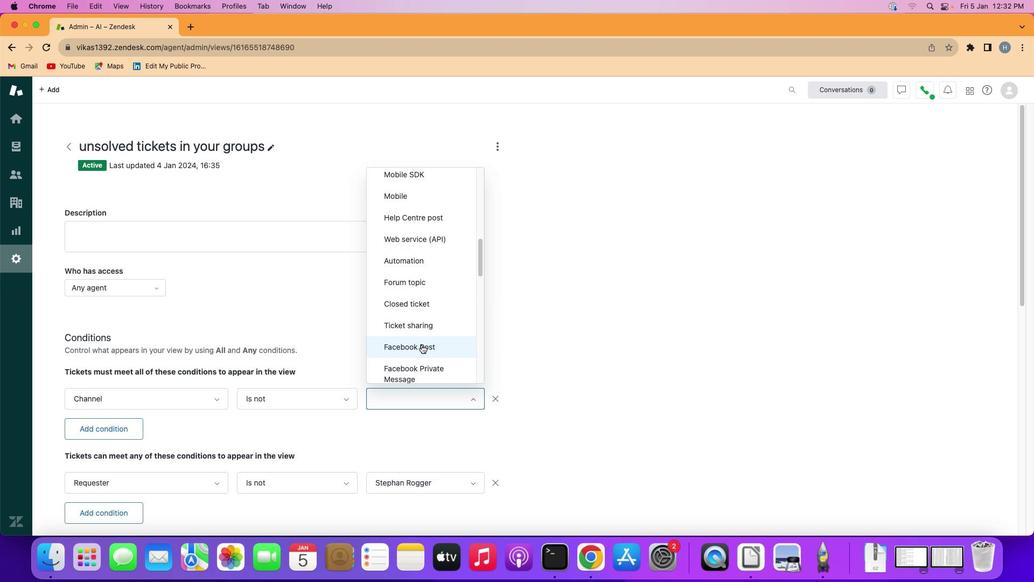 
Action: Mouse pressed left at (421, 344)
Screenshot: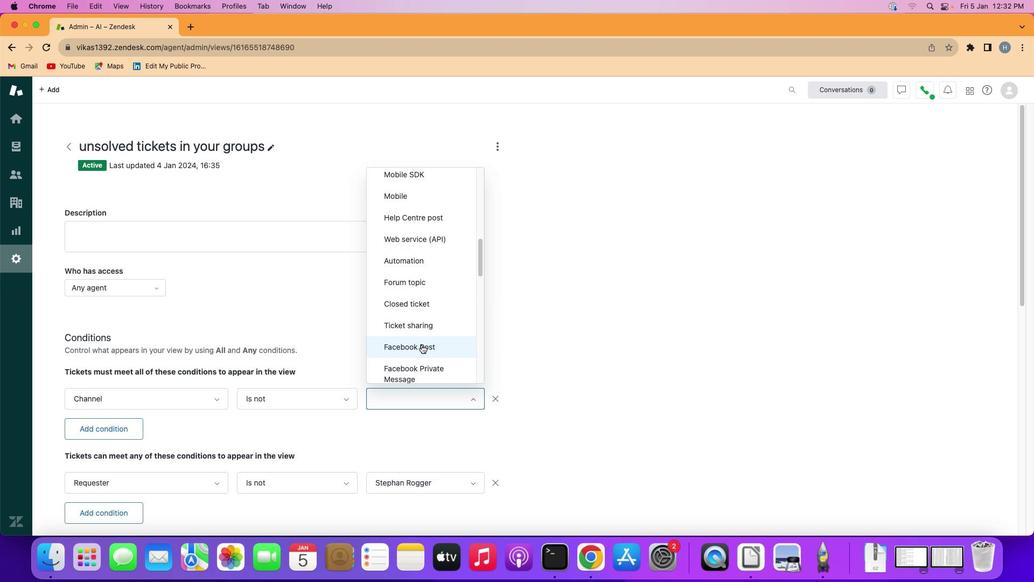 
Action: Mouse moved to (419, 343)
Screenshot: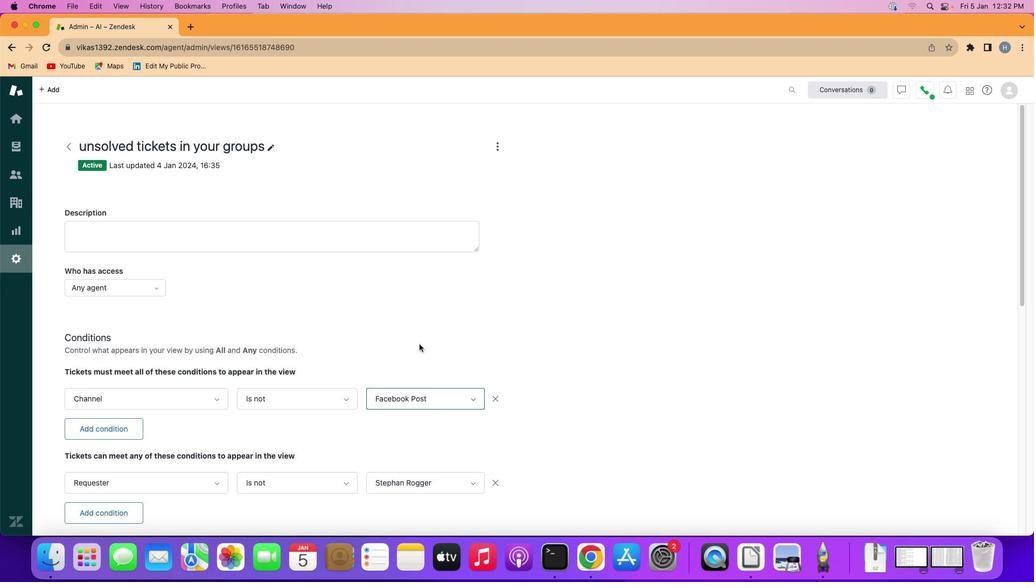 
